 Task: Make in the project AgileBazaar an epic 'Event Management Process Improvement'. Create in the project AgileBazaar an epic 'Access Management Process Improvement'. Add in the project AgileBazaar an epic 'Continual Service Improvement (CSI) Implementation'
Action: Mouse moved to (183, 49)
Screenshot: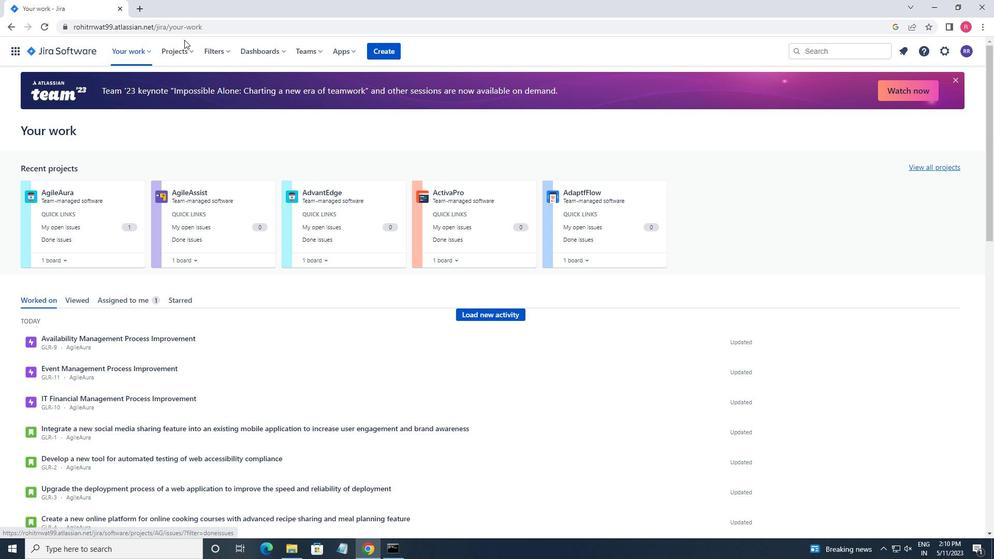 
Action: Mouse pressed left at (183, 49)
Screenshot: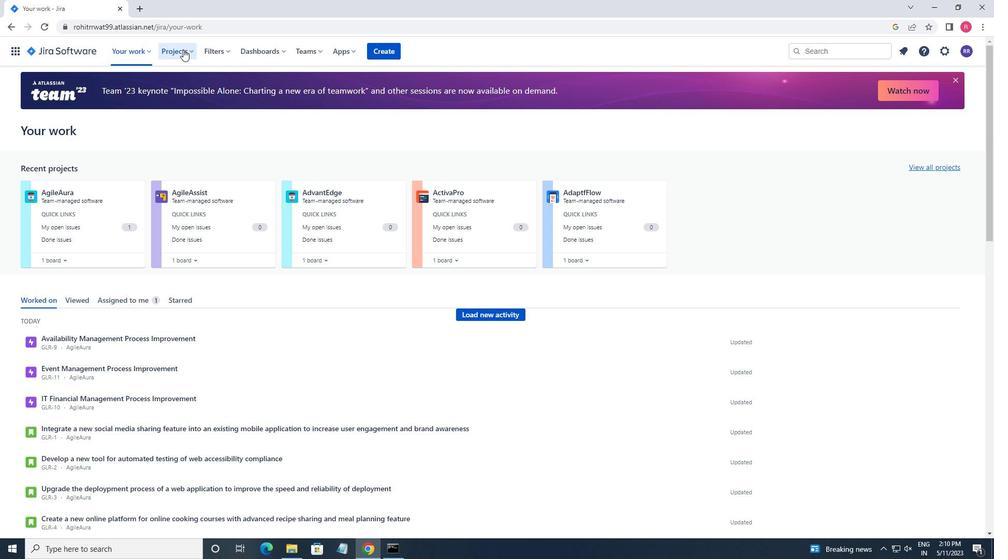 
Action: Mouse moved to (194, 91)
Screenshot: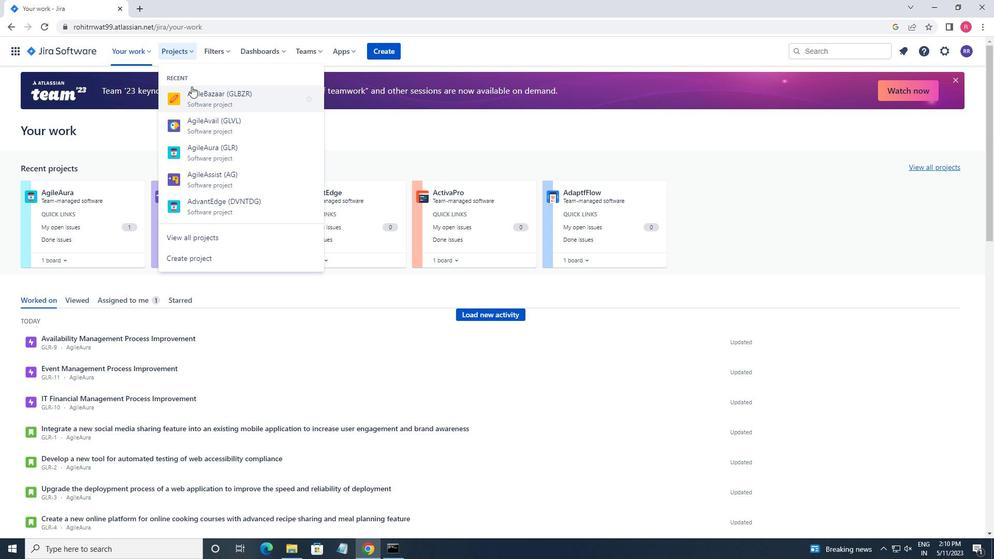 
Action: Mouse pressed left at (194, 91)
Screenshot: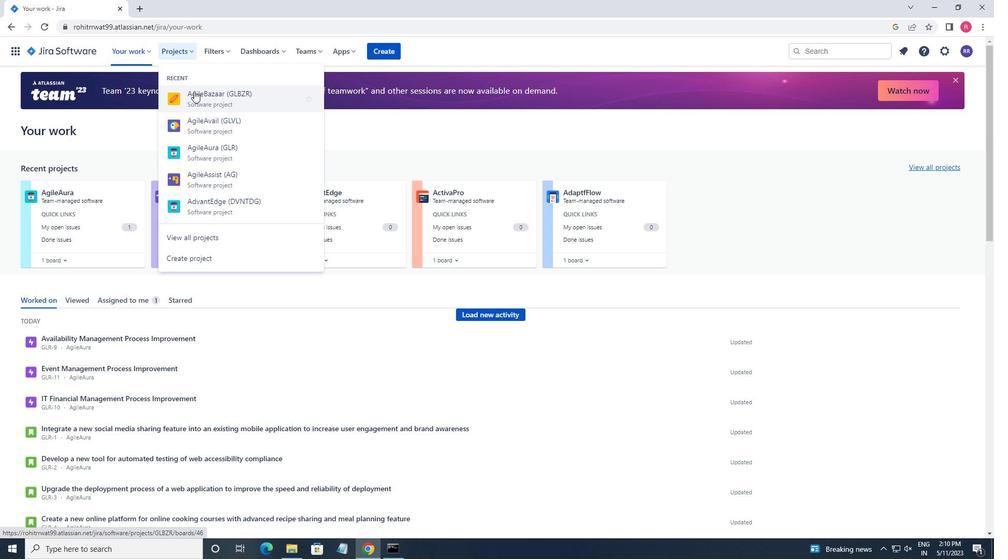 
Action: Mouse moved to (61, 151)
Screenshot: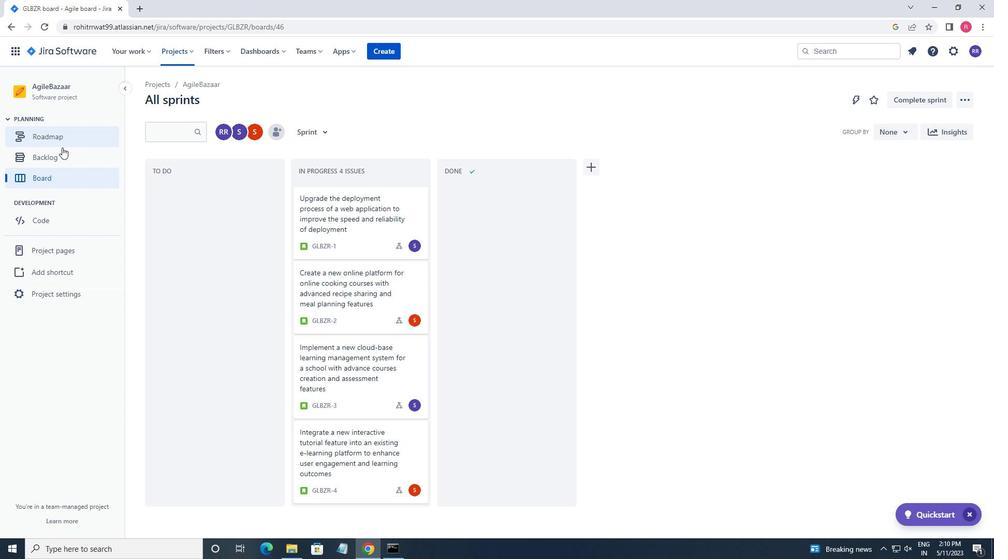 
Action: Mouse pressed left at (61, 151)
Screenshot: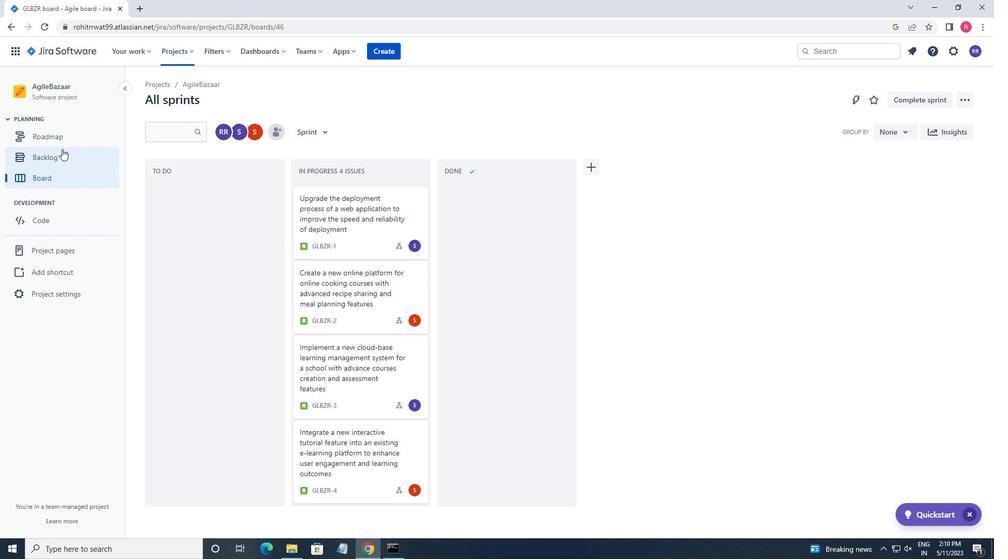 
Action: Mouse moved to (224, 363)
Screenshot: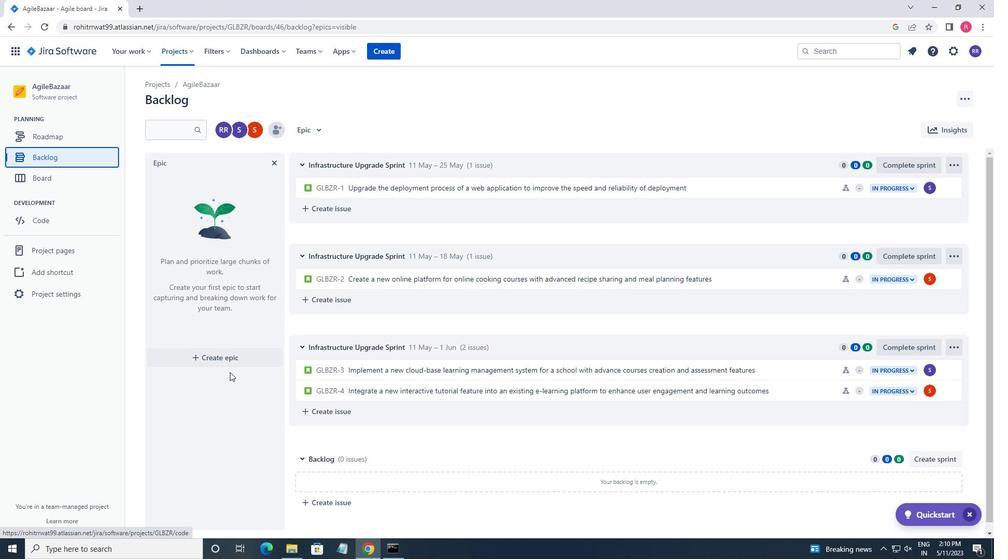 
Action: Mouse pressed left at (224, 363)
Screenshot: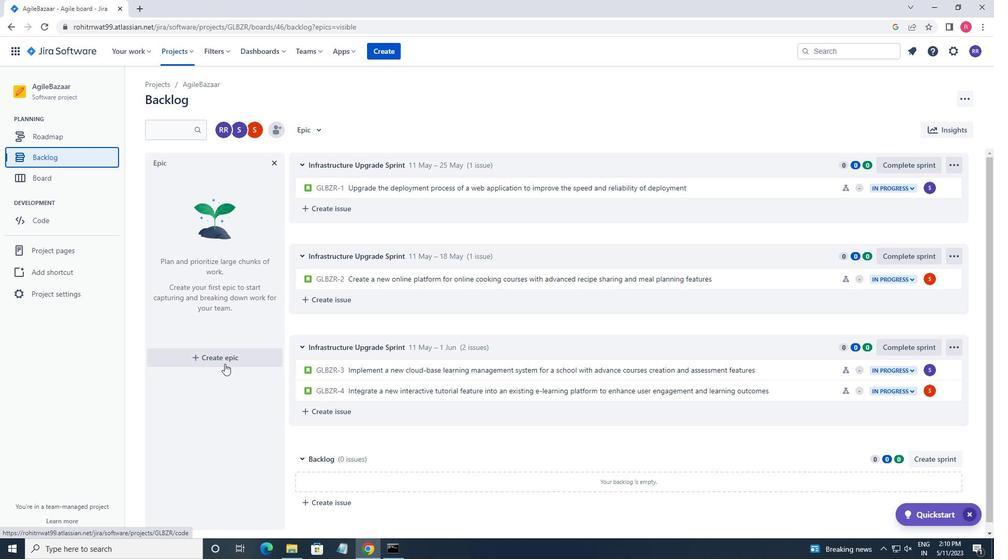 
Action: Key pressed <Key.shift>EVENT<Key.space><Key.shift><Key.shift><Key.shift><Key.shift><Key.shift><Key.shift><Key.shift><Key.shift><Key.shift>MANAGEMENT<Key.space><Key.shift_r>PR<Key.backspace>OCESS<Key.left><Key.left><Key.left><Key.left><Key.left>R<Key.right><Key.right><Key.right><Key.right><Key.right><Key.space><Key.shift_r>IMPROVEMENT<Key.enter><Key.shift>ACCESS<Key.space><Key.shift_r>MANAGEMENT<Key.space><Key.shift_r><Key.shift_r>R<Key.backspace><Key.shift_r>PROCESS<Key.space><Key.shift_r>IMPROVO<Key.backspace>EMENT<Key.space><Key.enter><Key.shift>CONTINUAL<Key.space><Key.shift>SERVICE<Key.space><Key.shift_r>IMPROVEMENT<Key.space><Key.shift_r>(<Key.caps_lock>CSI<Key.shift_r>)<Key.caps_lock><Key.space><Key.shift_r>IMPRO<Key.backspace><Key.backspace>LEMENTATIN<Key.backspace>ON<Key.enter>
Screenshot: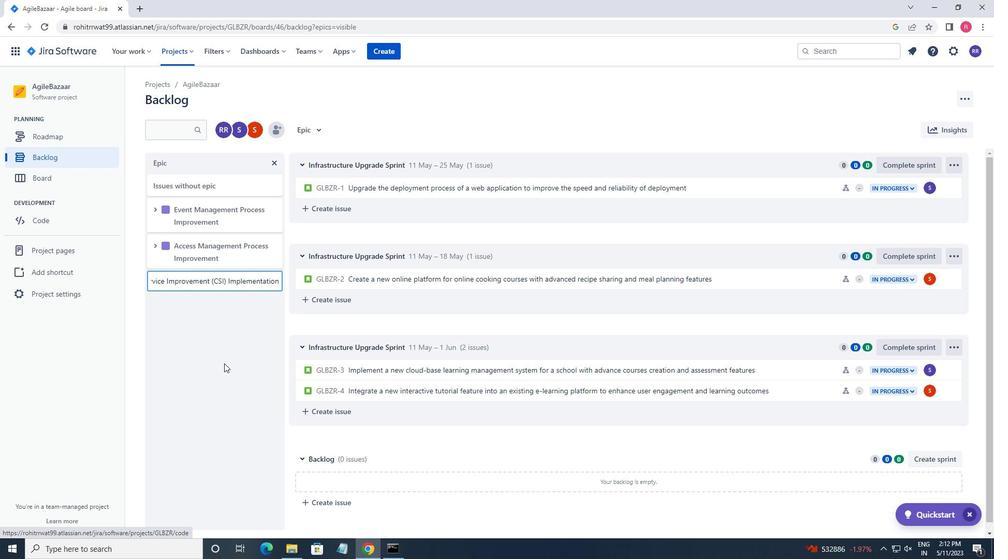 
